 Task: Create New Customer with Customer Name: Bread Zeppelin, Billing Address Line1: 4772 Agriculture Lane, Billing Address Line2:  Homestead, Billing Address Line3:  Florida 33030
Action: Mouse pressed left at (181, 35)
Screenshot: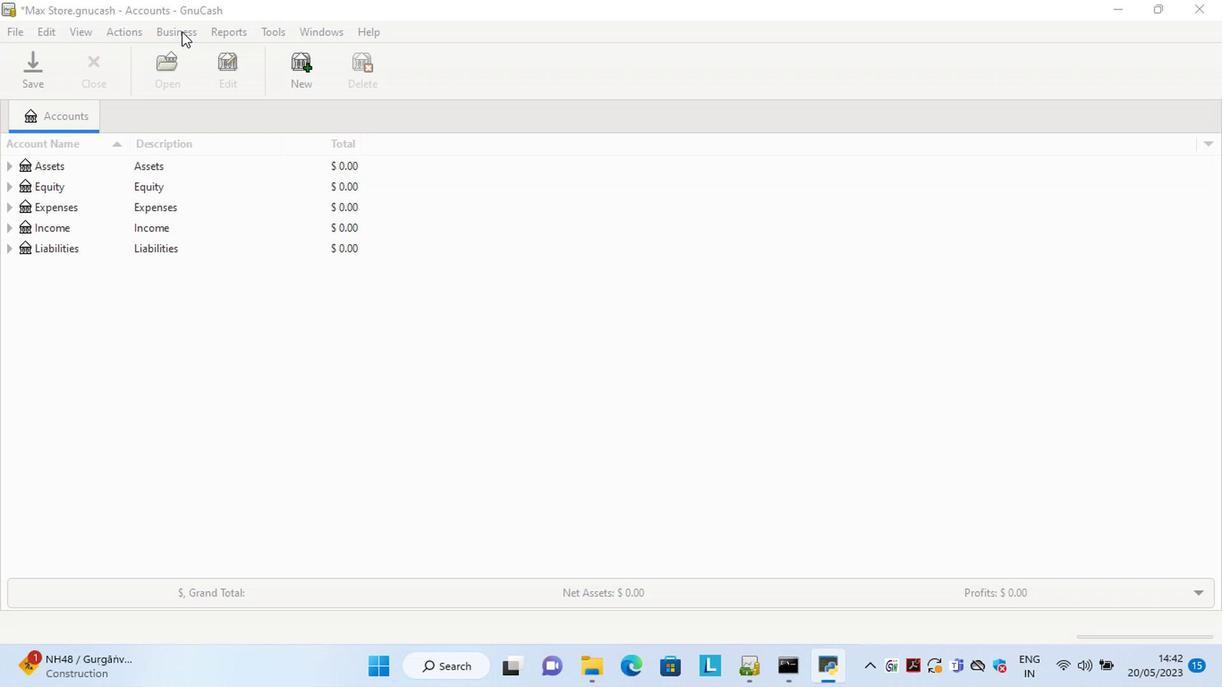 
Action: Mouse moved to (369, 72)
Screenshot: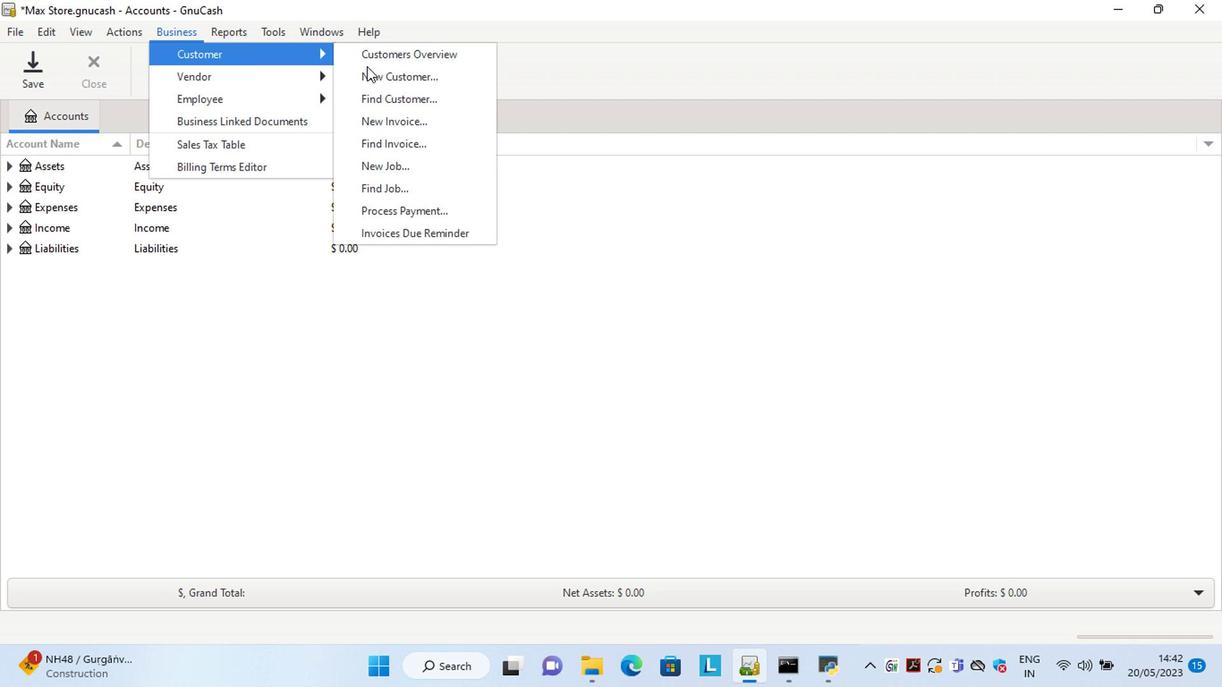 
Action: Mouse pressed left at (369, 72)
Screenshot: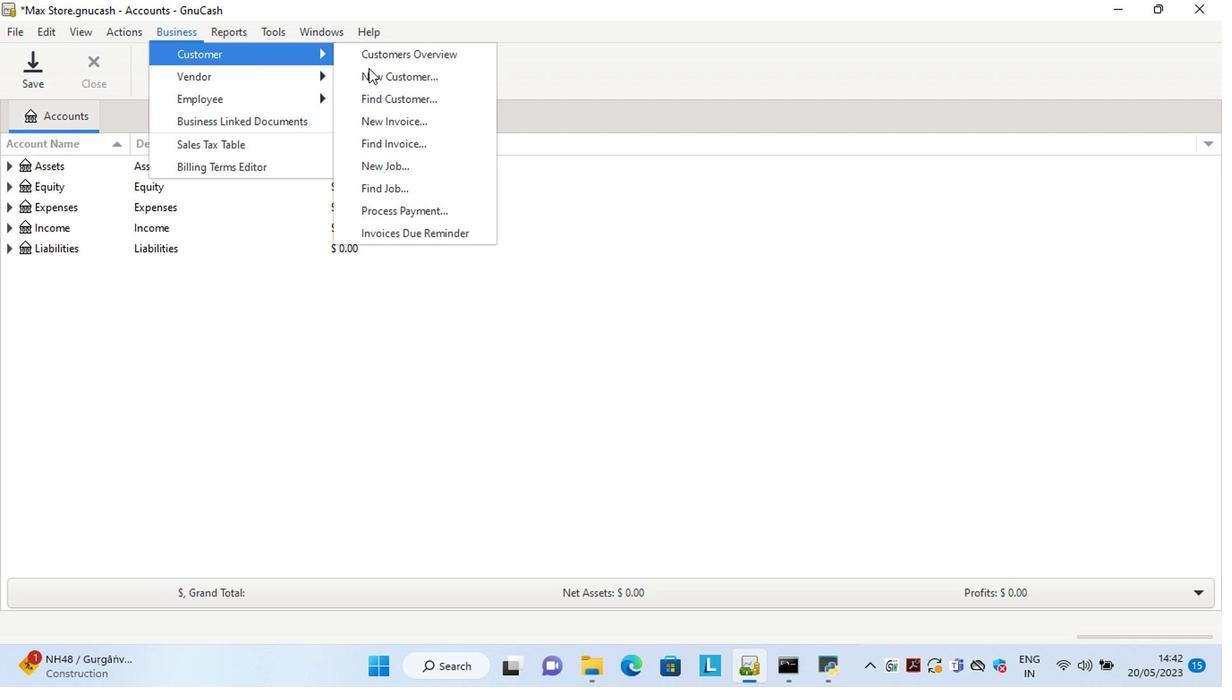 
Action: Mouse moved to (1105, 310)
Screenshot: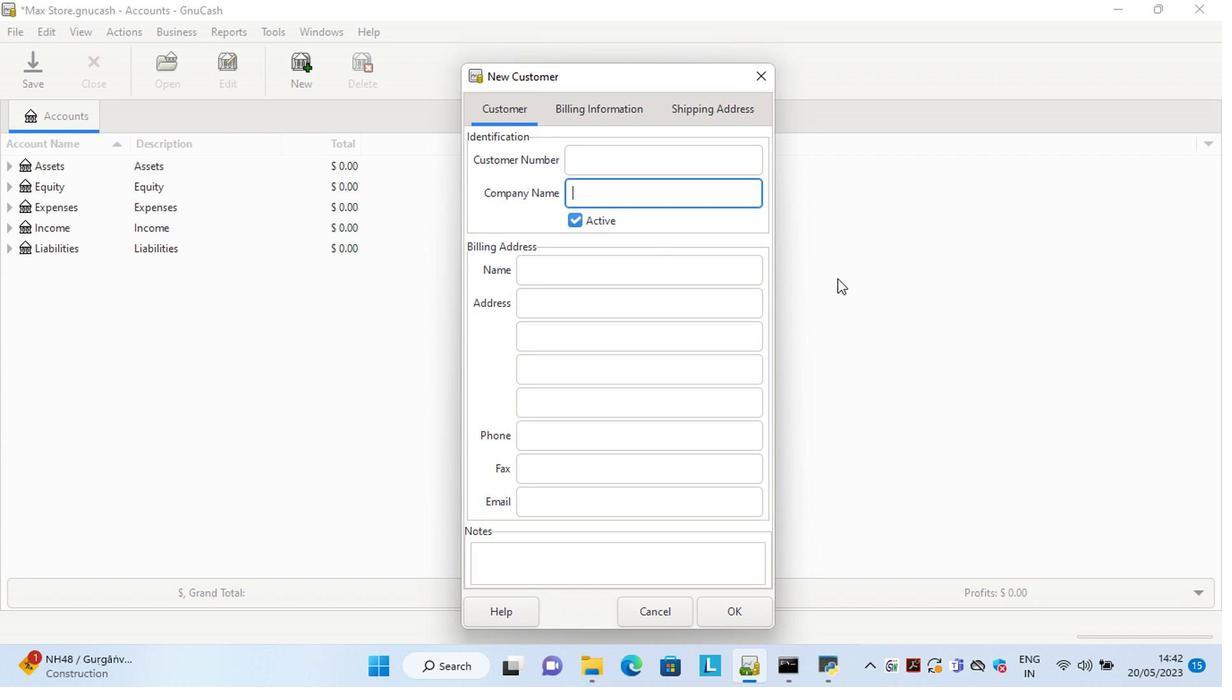 
Action: Key pressed <Key.shift>Bread<Key.space><Key.shift>ZX<Key.backspace>eppelin<Key.tab><Key.tab><Key.tab>4772<Key.space><Key.shift>Agriculture<Key.space><Key.shift>Lane<Key.tab>h<Key.tab>f<Key.tab>
Screenshot: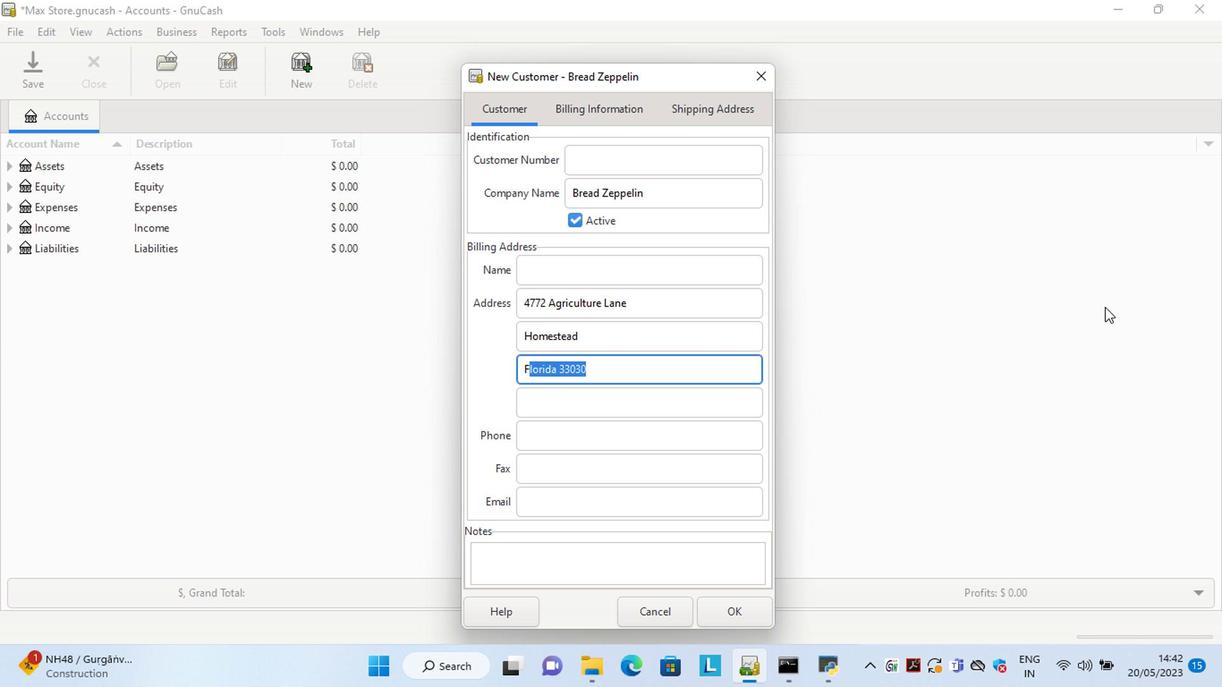 
Action: Mouse moved to (754, 612)
Screenshot: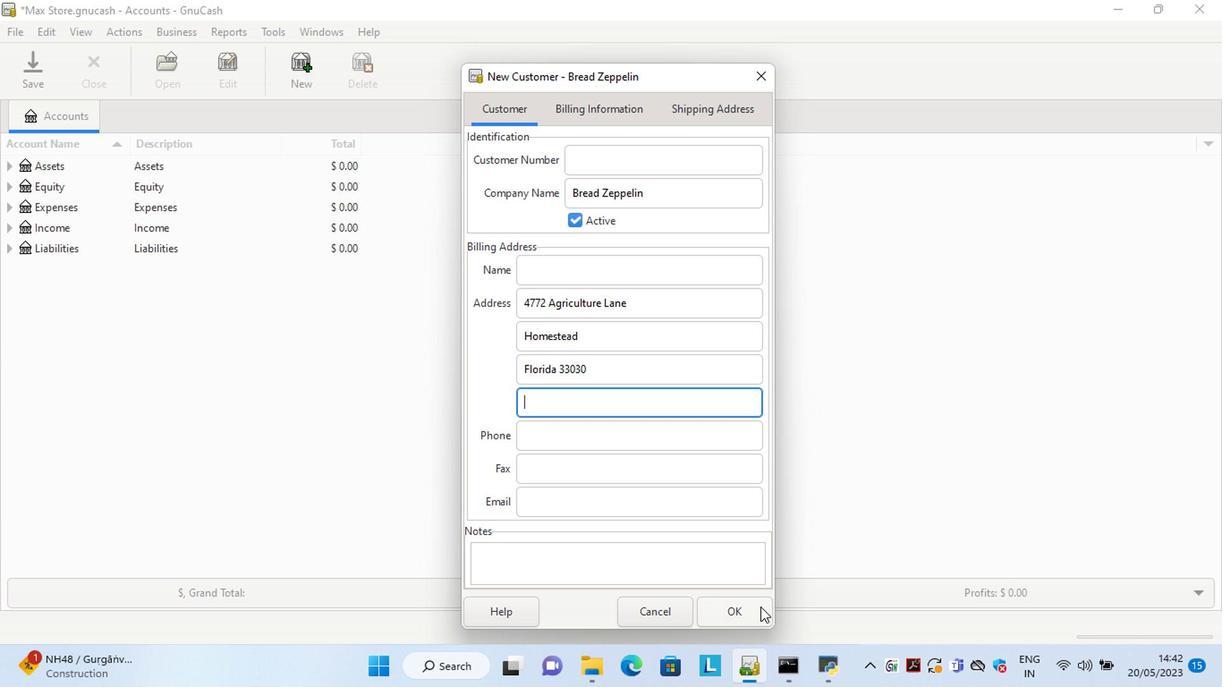 
Action: Mouse pressed left at (754, 612)
Screenshot: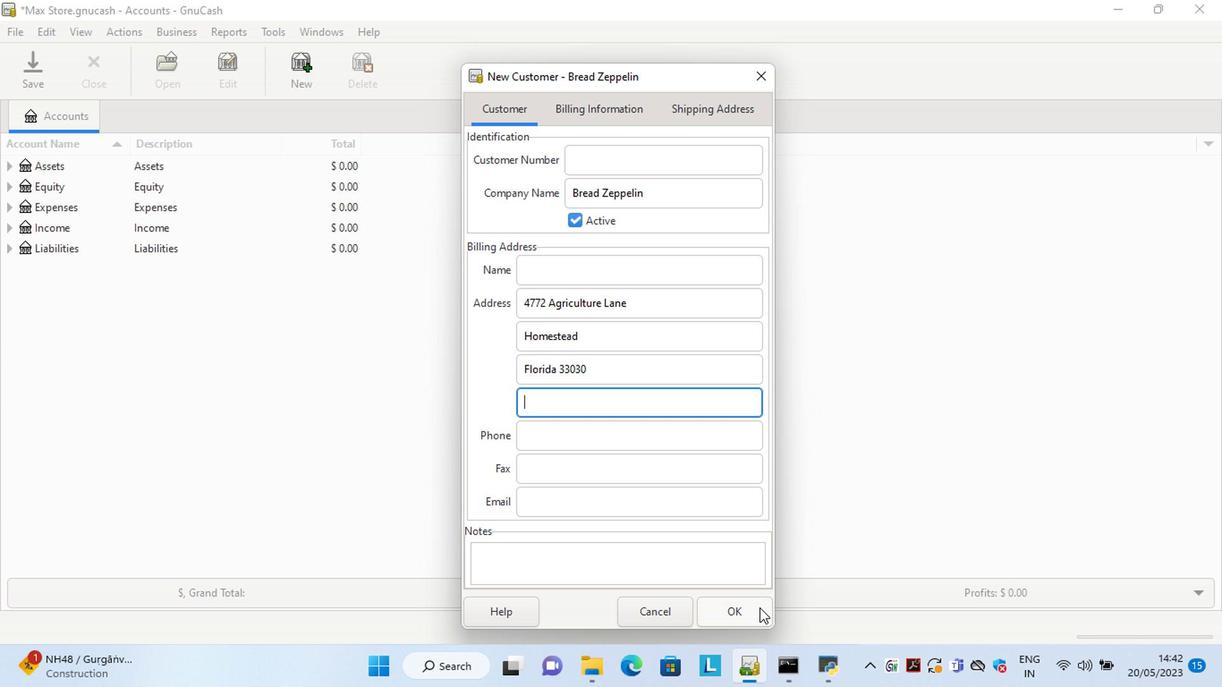 
Action: Mouse moved to (908, 466)
Screenshot: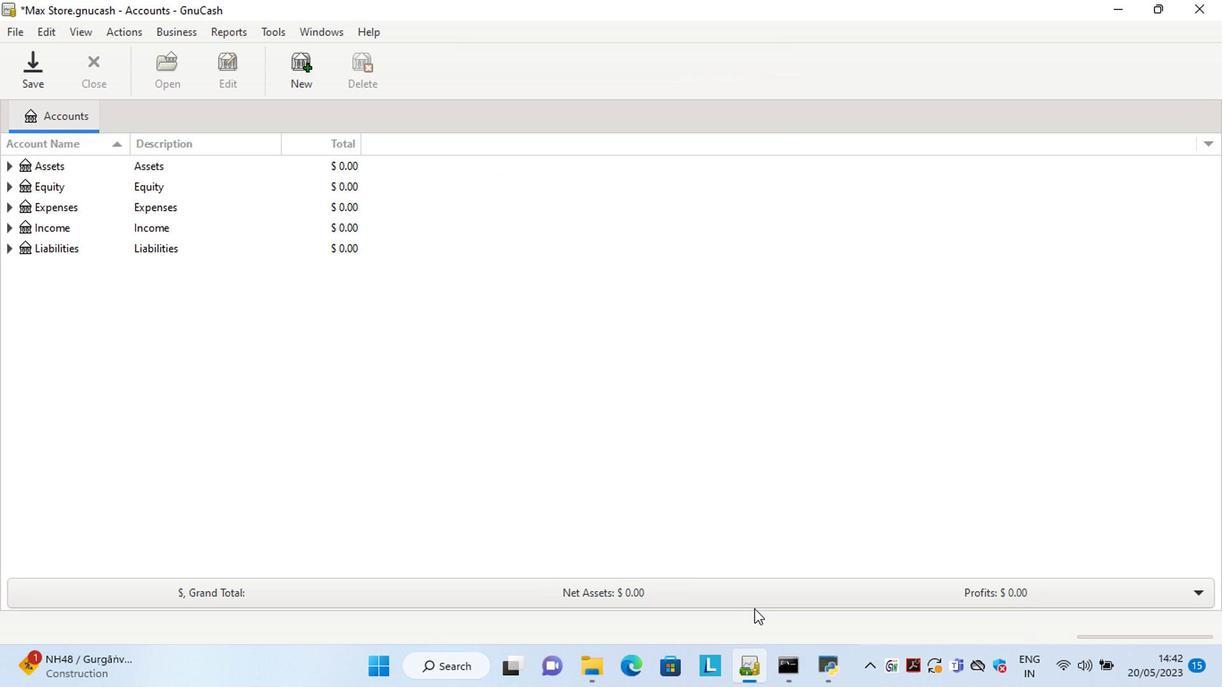 
